 Task: Add an event with the title Casual Team Building Retreat: Outdoor Activities, date '2023/12/13', time 8:00 AM to 10:00 AM, logged in from the account softage.10@softage.netand send the event invitation to softage.8@softage.net and softage.1@softage.net. Set a reminder for the event 1 hour before
Action: Mouse moved to (95, 105)
Screenshot: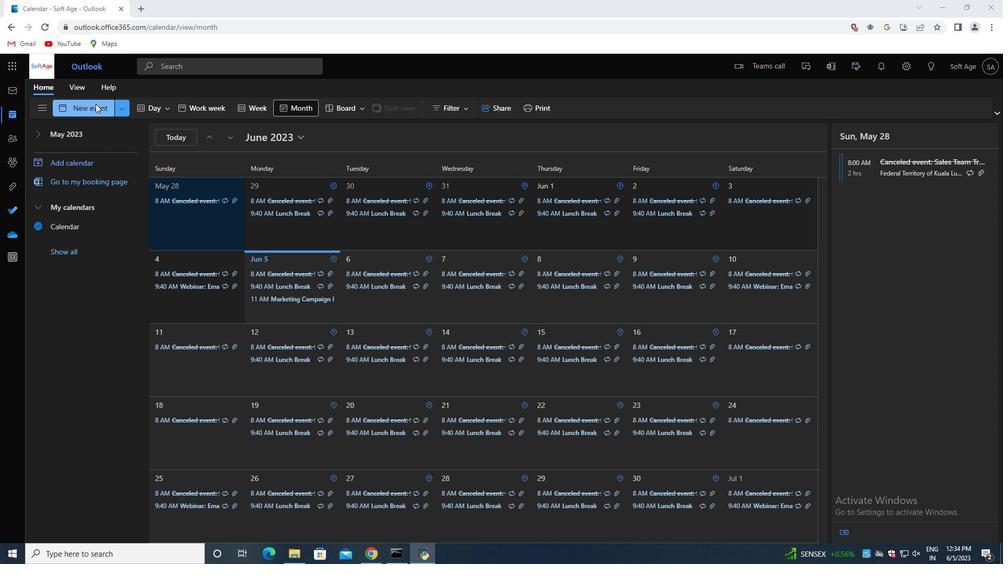 
Action: Mouse pressed left at (95, 105)
Screenshot: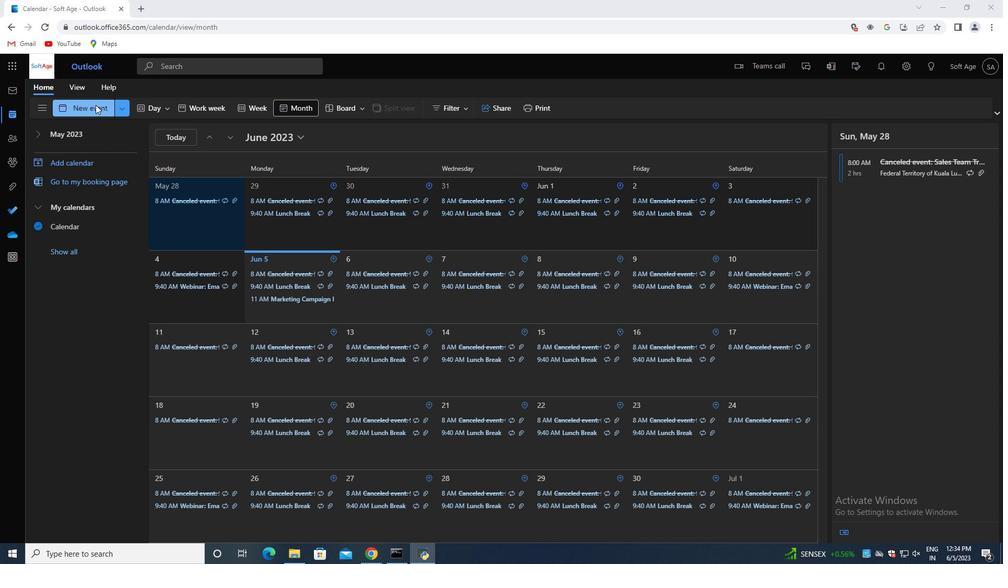 
Action: Mouse moved to (264, 174)
Screenshot: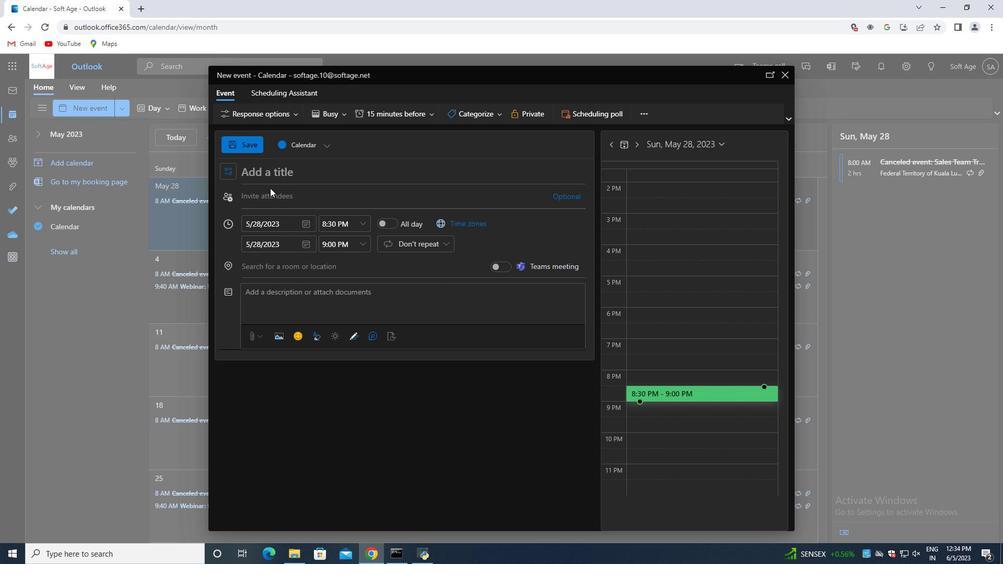 
Action: Mouse pressed left at (264, 174)
Screenshot: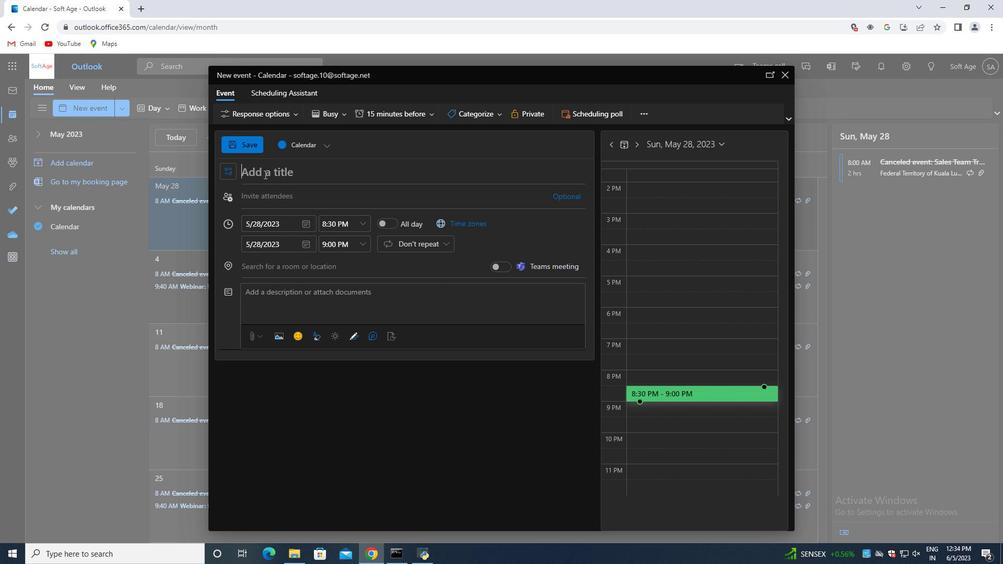 
Action: Key pressed <Key.shift>Casual<Key.space><Key.shift>Team<Key.space><Key.shift><Key.shift><Key.shift><Key.shift><Key.shift><Key.shift><Key.shift><Key.shift>Building<Key.space><Key.shift>Retreat<Key.shift_r>:<Key.space><Key.shift>Outdoor<Key.space><Key.shift>Activities
Screenshot: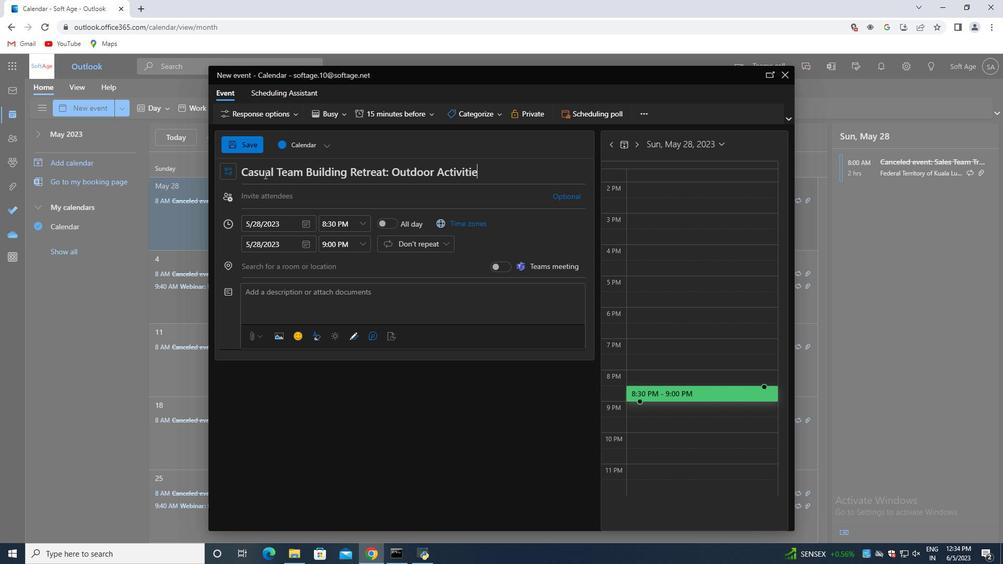 
Action: Mouse moved to (307, 223)
Screenshot: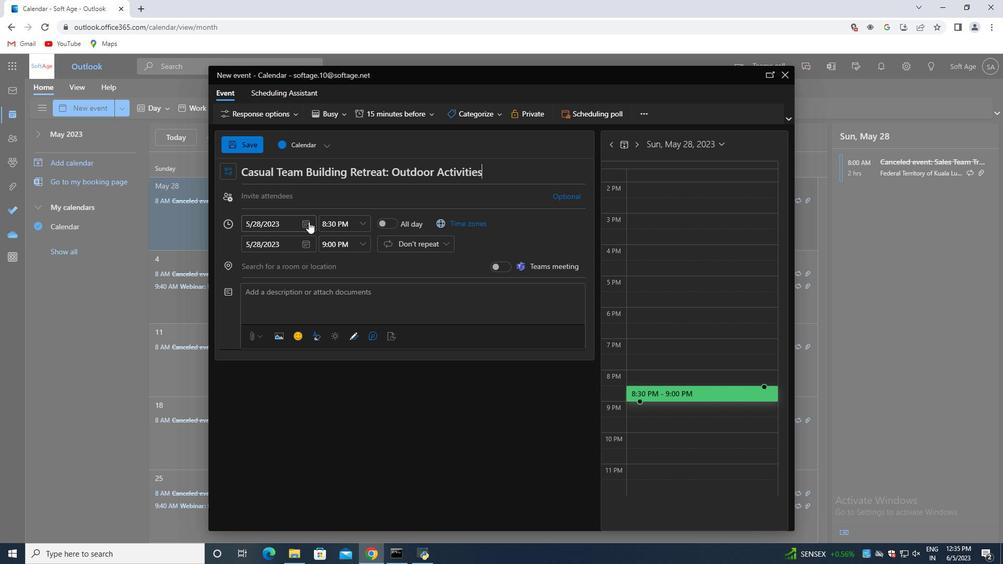 
Action: Mouse pressed left at (307, 223)
Screenshot: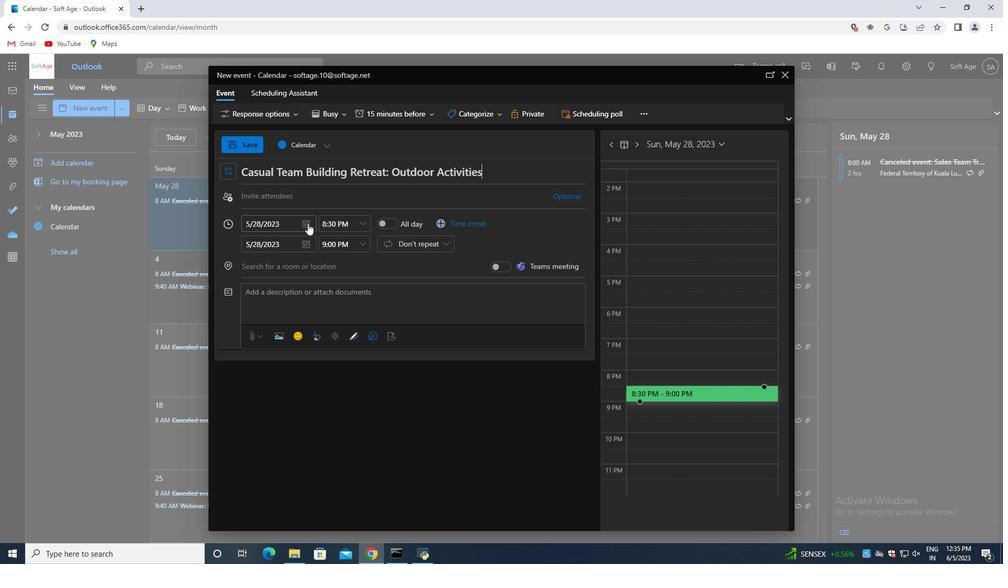 
Action: Mouse moved to (341, 243)
Screenshot: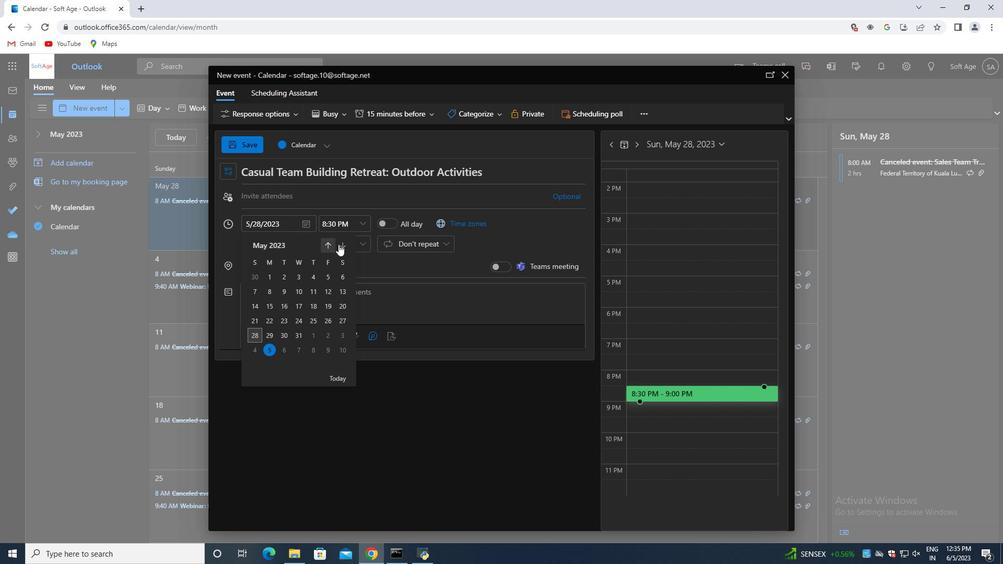 
Action: Mouse pressed left at (341, 243)
Screenshot: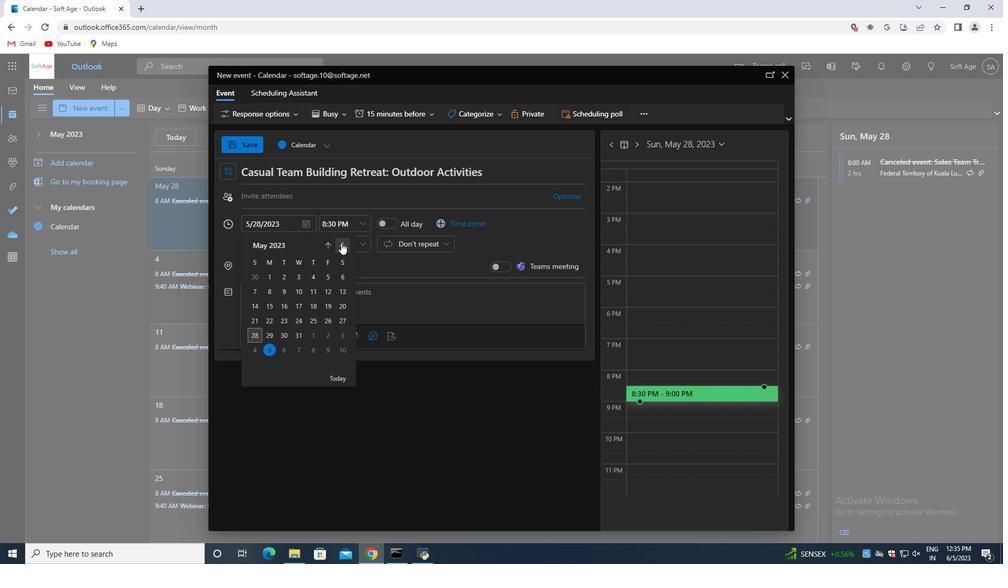 
Action: Mouse pressed left at (341, 243)
Screenshot: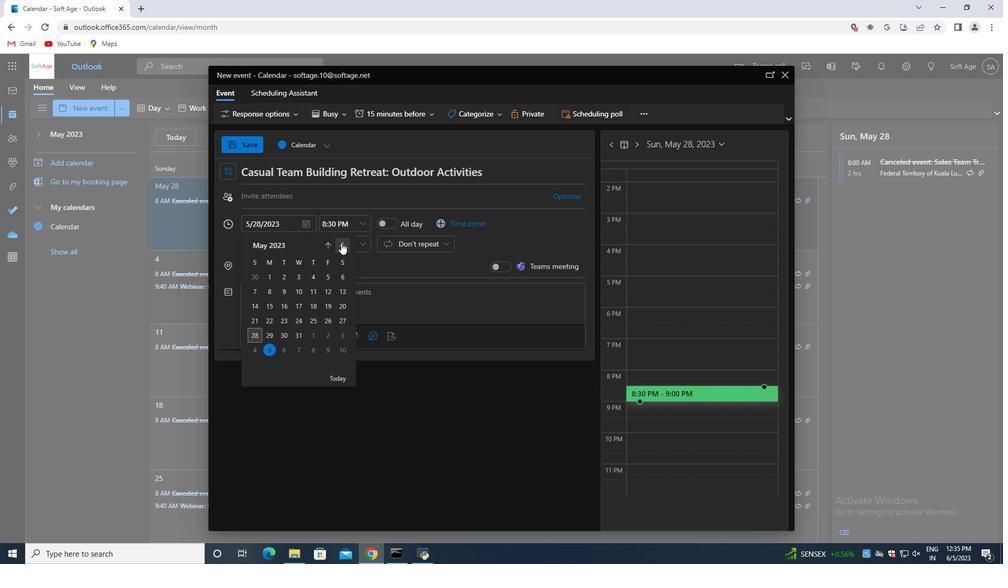 
Action: Mouse pressed left at (341, 243)
Screenshot: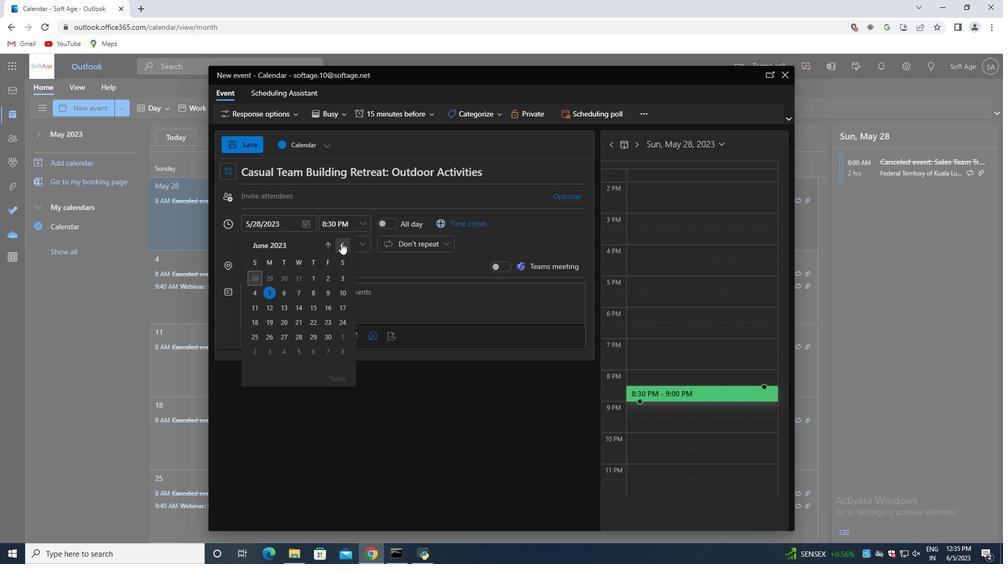 
Action: Mouse pressed left at (341, 243)
Screenshot: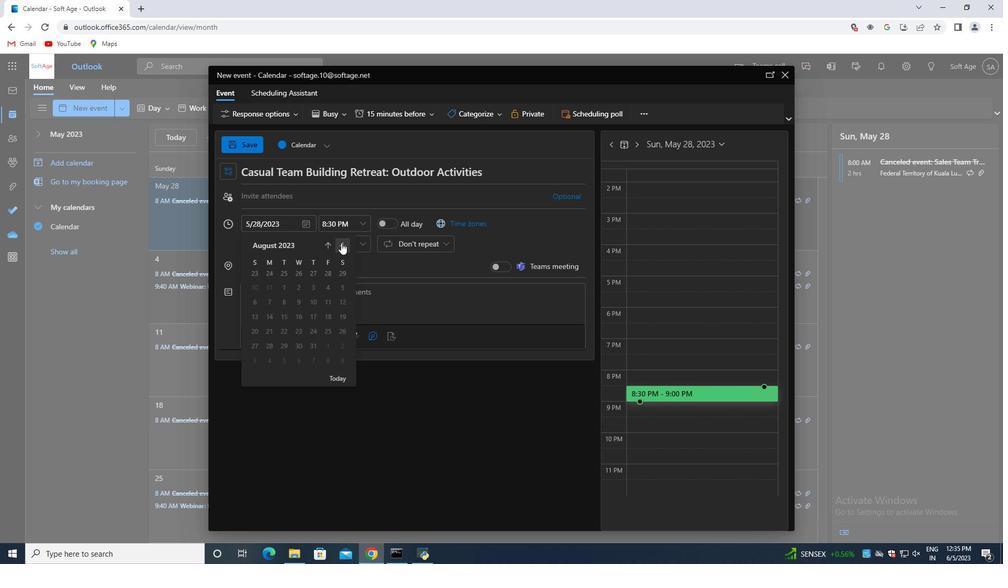 
Action: Mouse pressed left at (341, 243)
Screenshot: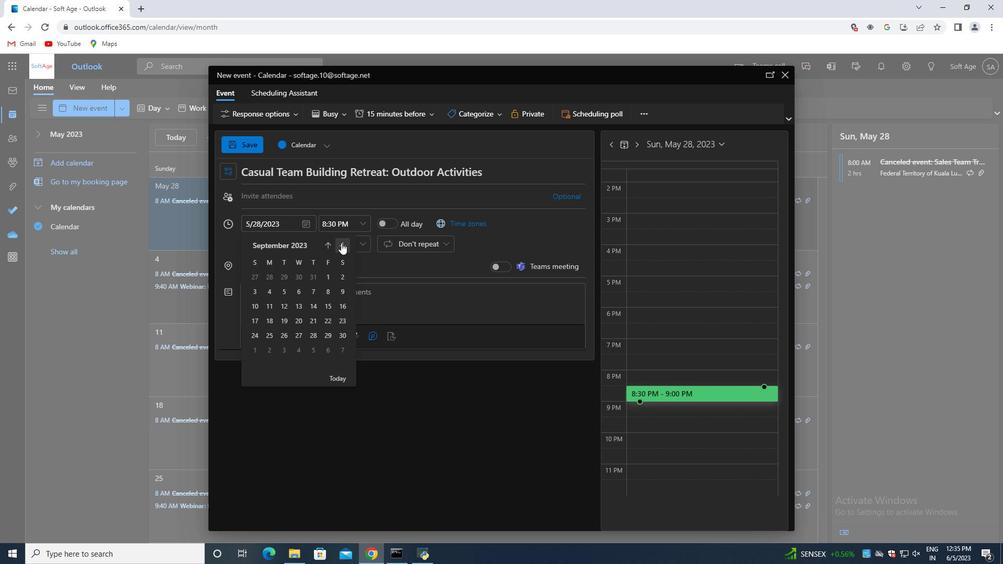 
Action: Mouse pressed left at (341, 243)
Screenshot: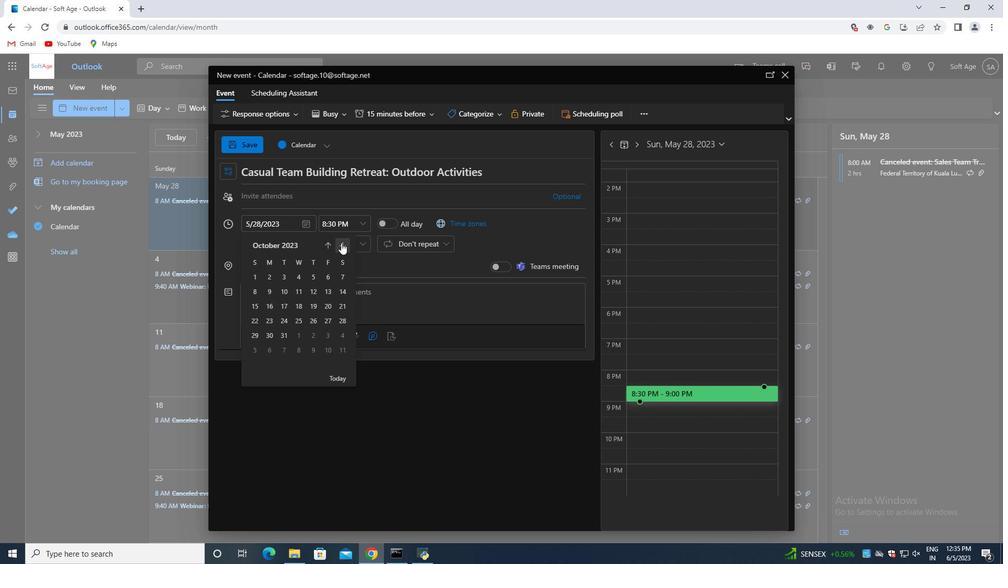 
Action: Mouse pressed left at (341, 243)
Screenshot: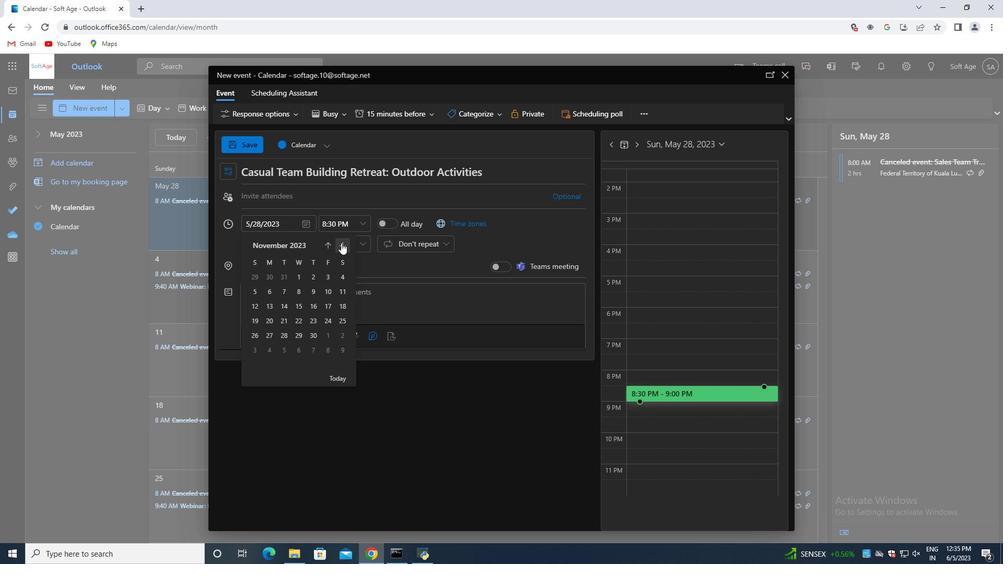 
Action: Mouse moved to (298, 304)
Screenshot: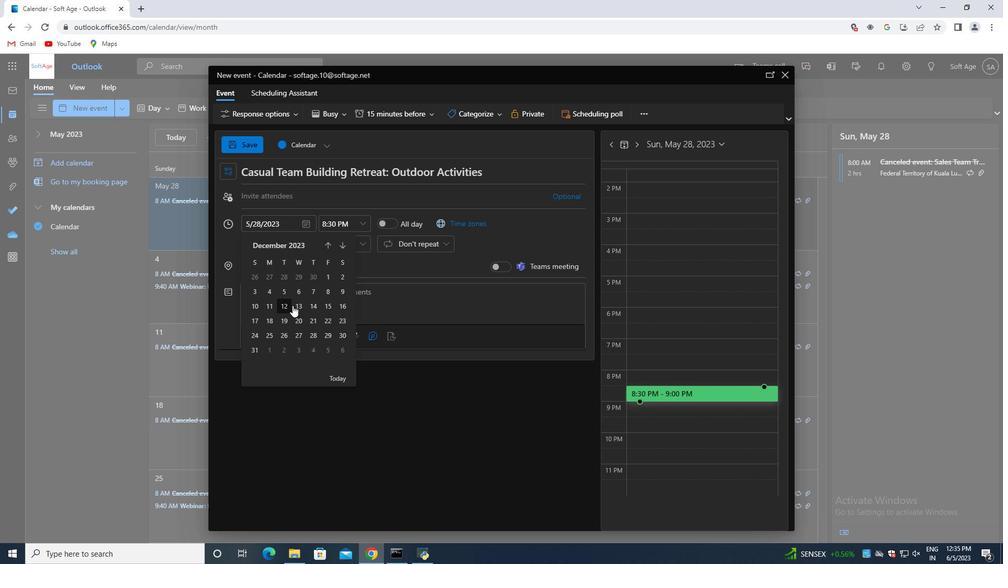 
Action: Mouse pressed left at (298, 304)
Screenshot: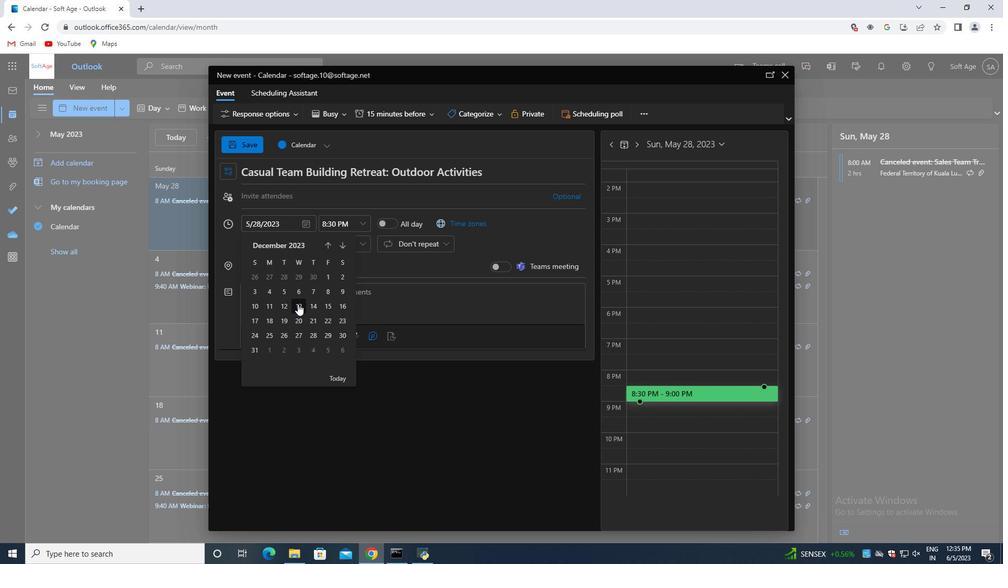 
Action: Mouse moved to (364, 225)
Screenshot: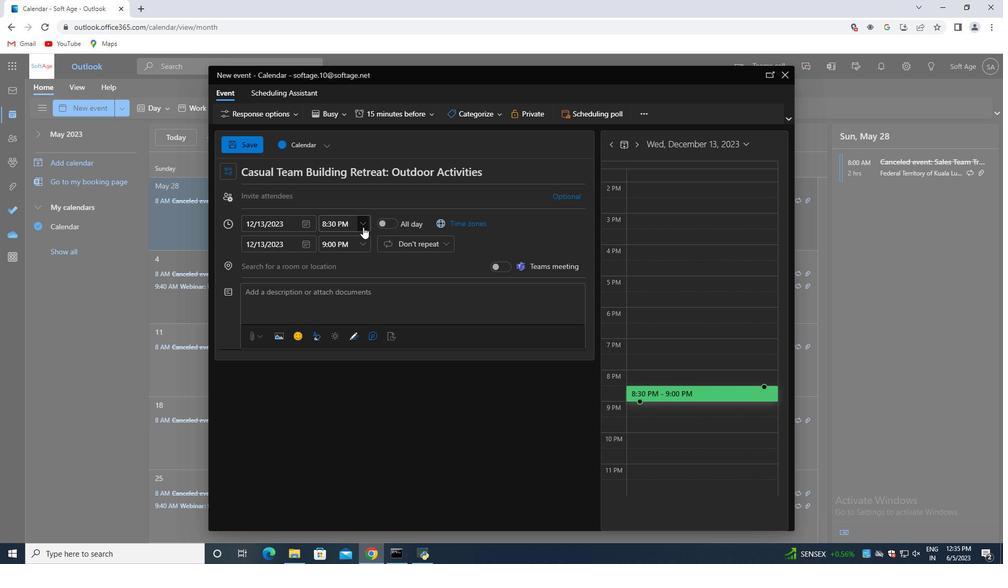 
Action: Mouse pressed left at (364, 225)
Screenshot: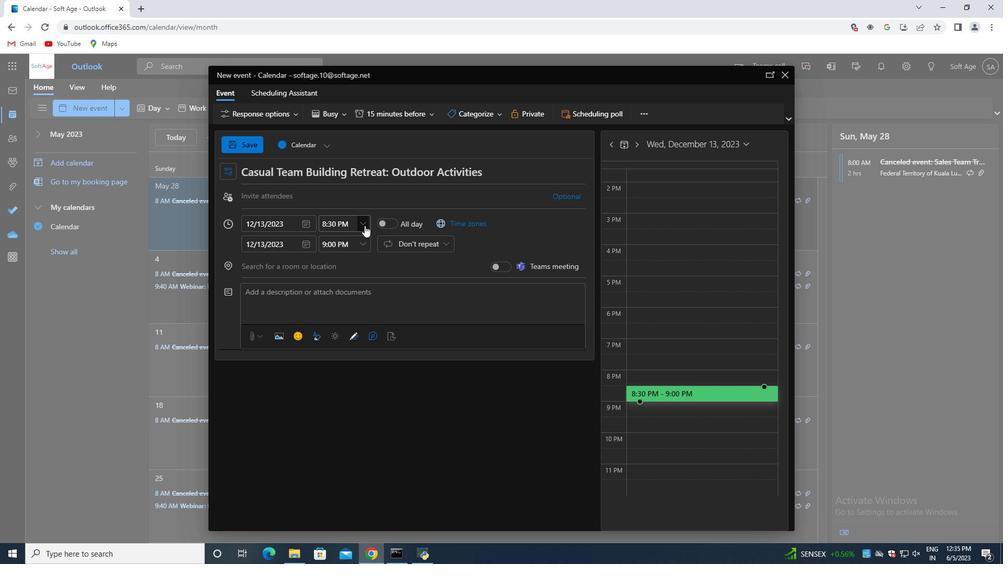 
Action: Mouse moved to (374, 234)
Screenshot: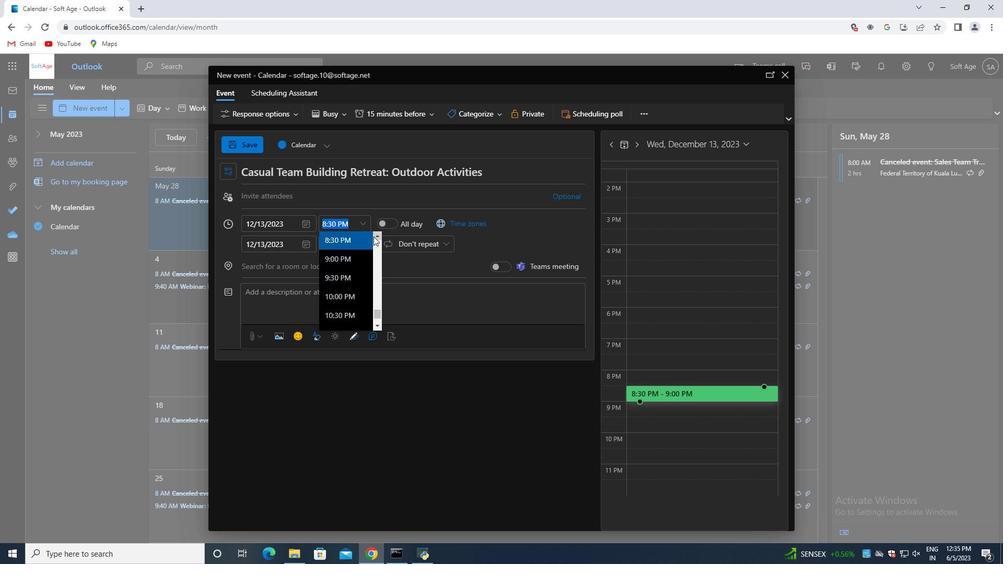 
Action: Mouse pressed left at (374, 234)
Screenshot: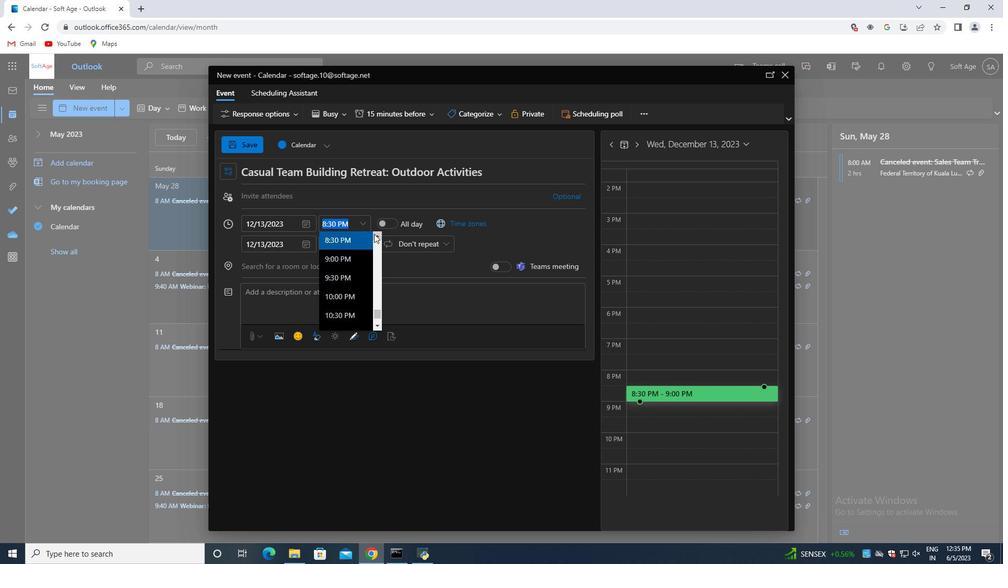 
Action: Mouse pressed left at (374, 234)
Screenshot: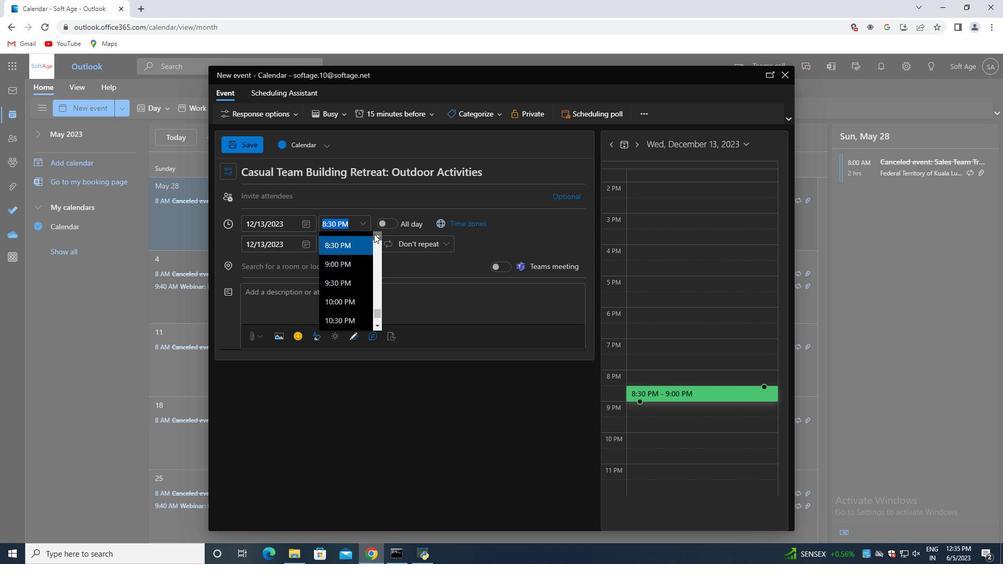 
Action: Mouse pressed left at (374, 234)
Screenshot: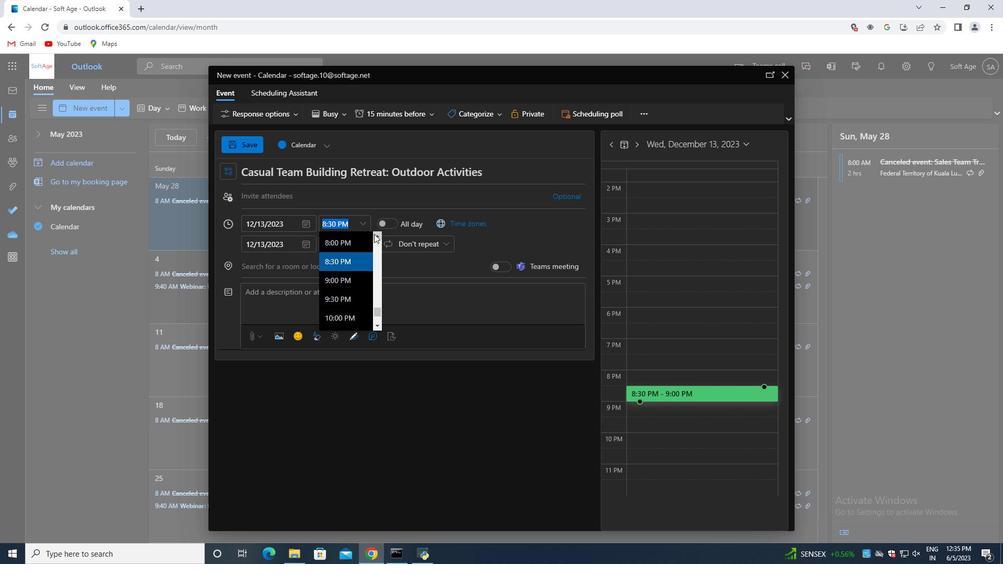 
Action: Mouse pressed left at (374, 234)
Screenshot: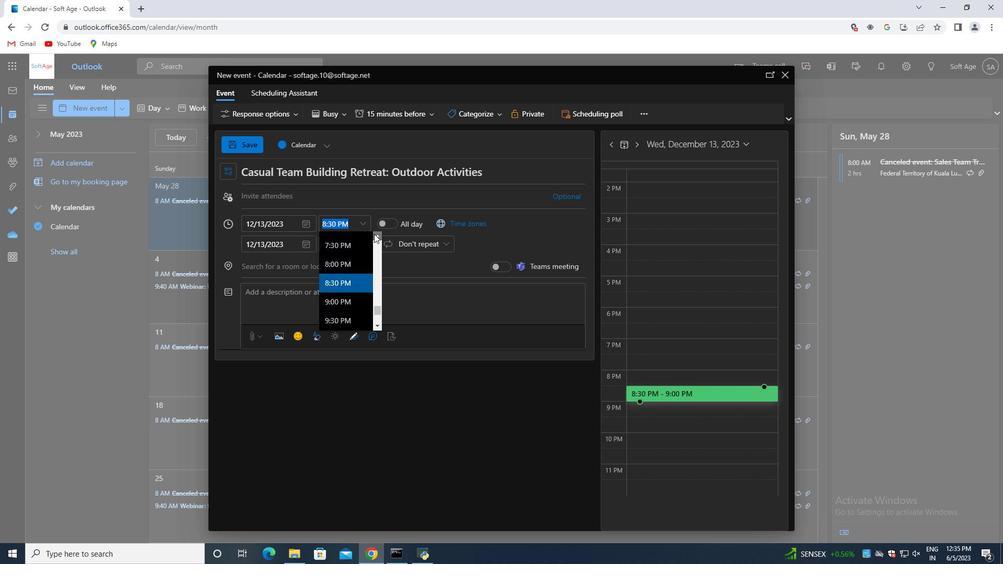
Action: Mouse pressed left at (374, 234)
Screenshot: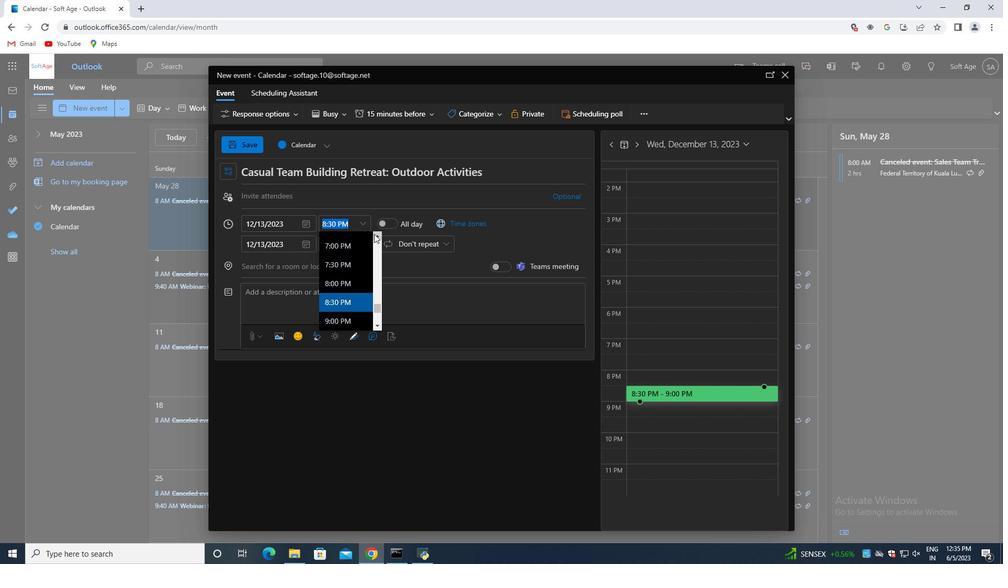 
Action: Mouse pressed left at (374, 234)
Screenshot: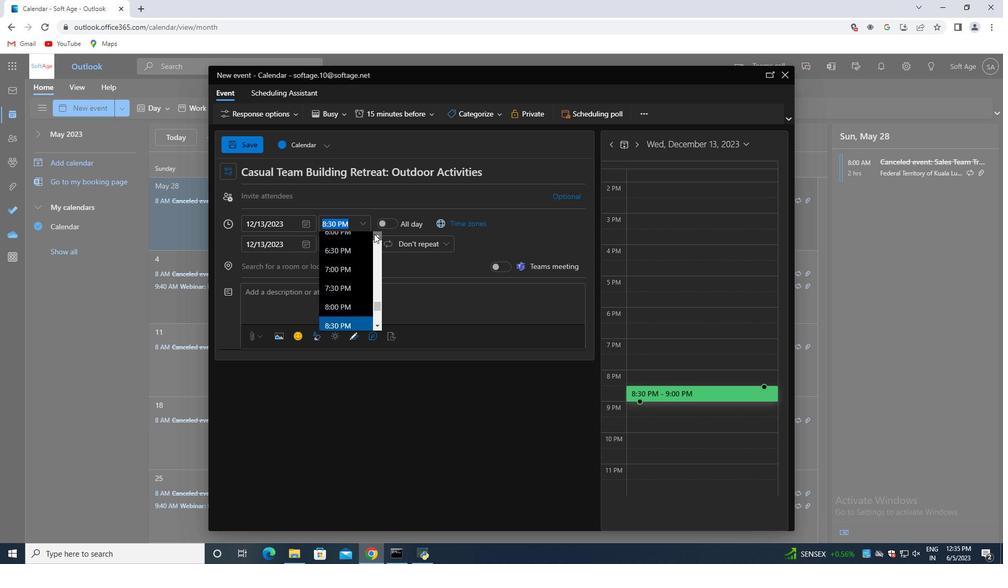 
Action: Mouse pressed left at (374, 234)
Screenshot: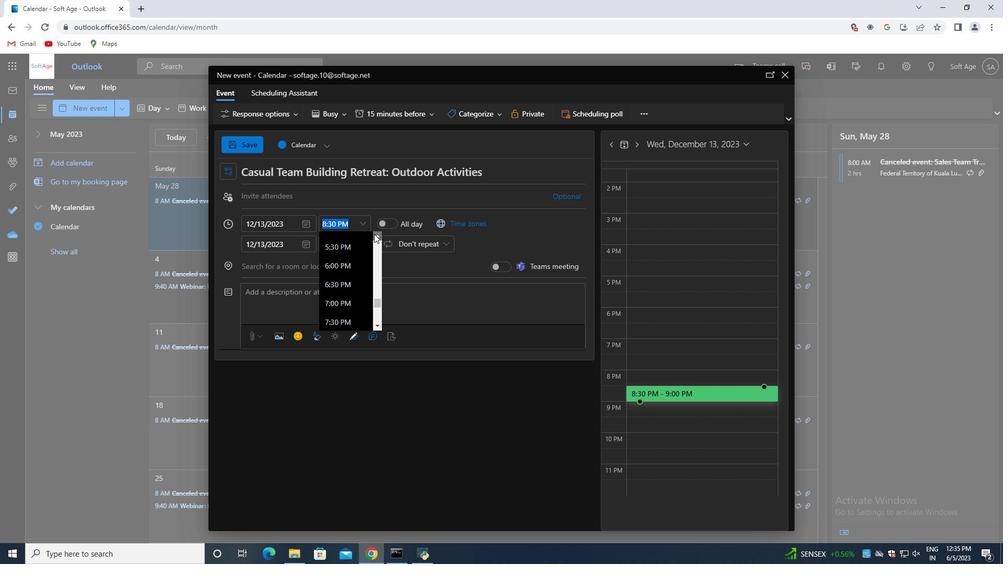 
Action: Mouse pressed left at (374, 234)
Screenshot: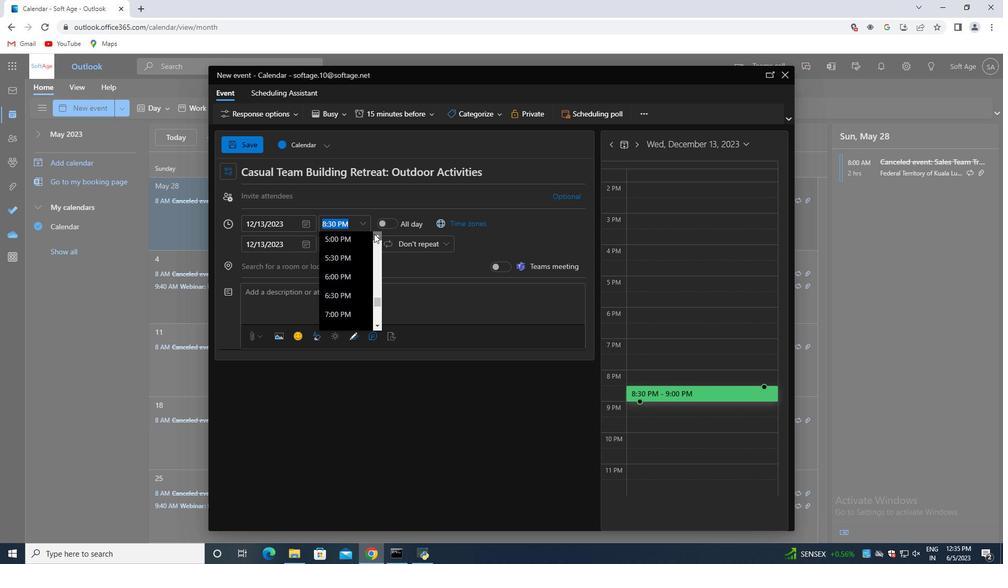 
Action: Mouse pressed left at (374, 234)
Screenshot: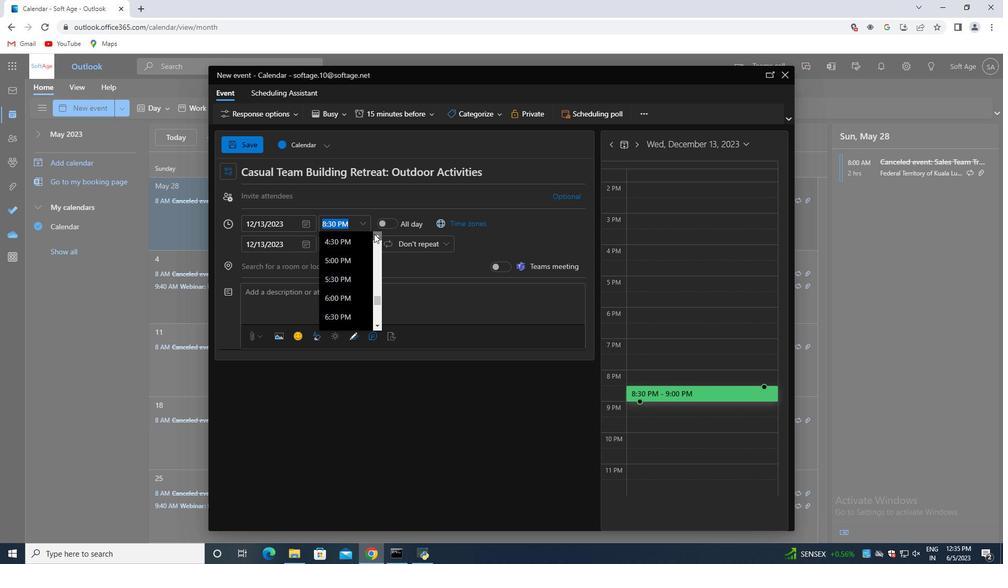 
Action: Mouse pressed left at (374, 234)
Screenshot: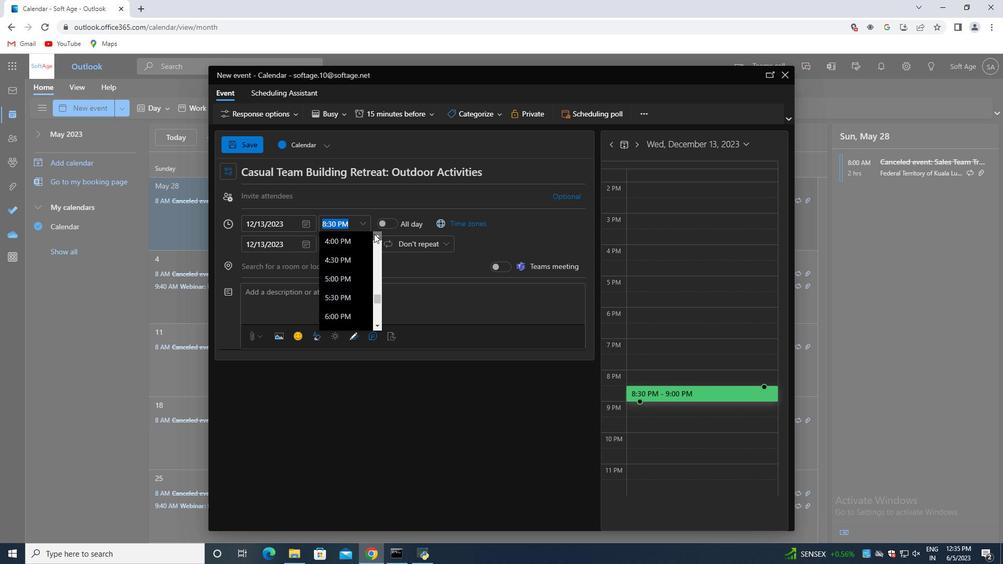 
Action: Mouse pressed left at (374, 234)
Screenshot: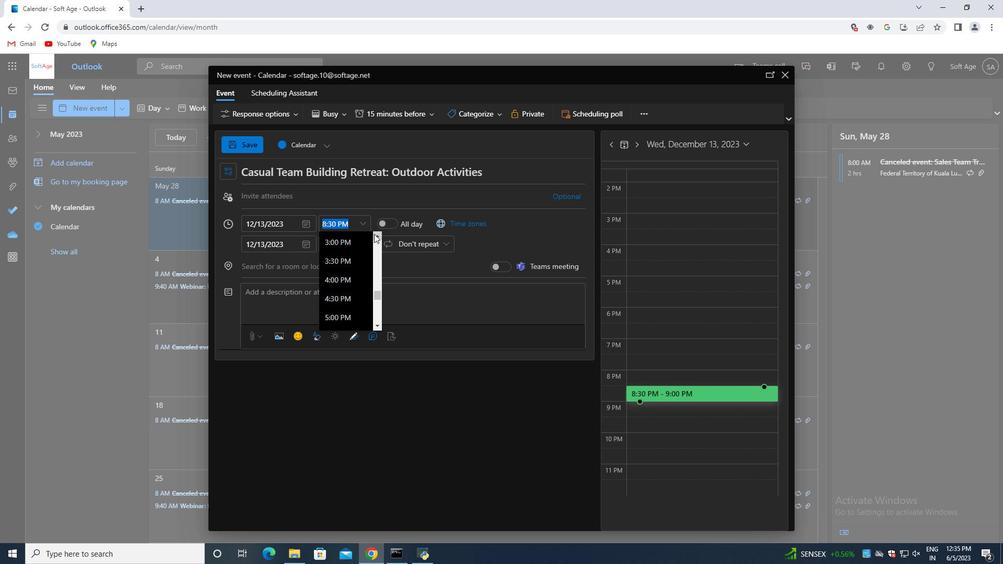 
Action: Mouse pressed left at (374, 234)
Screenshot: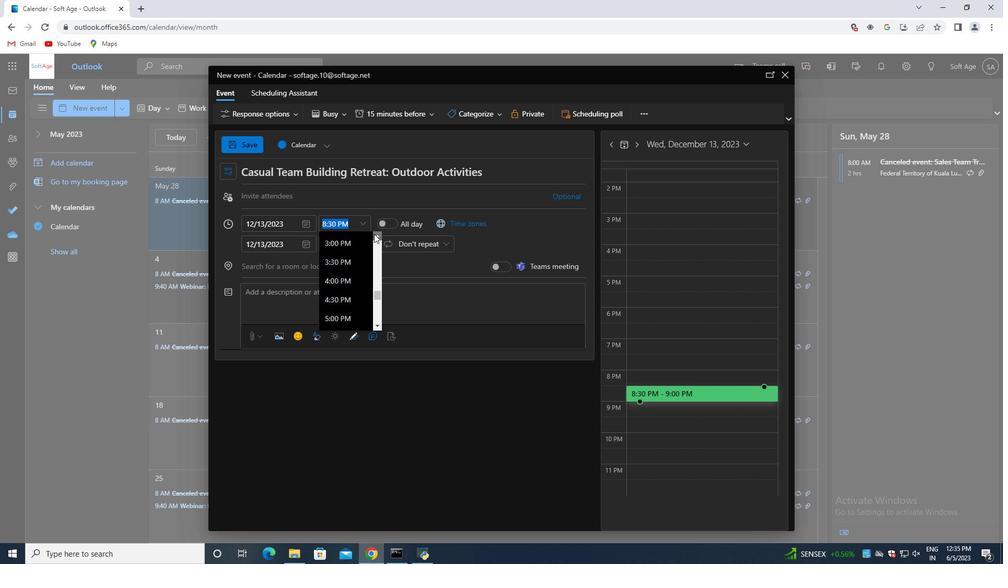 
Action: Mouse pressed left at (374, 234)
Screenshot: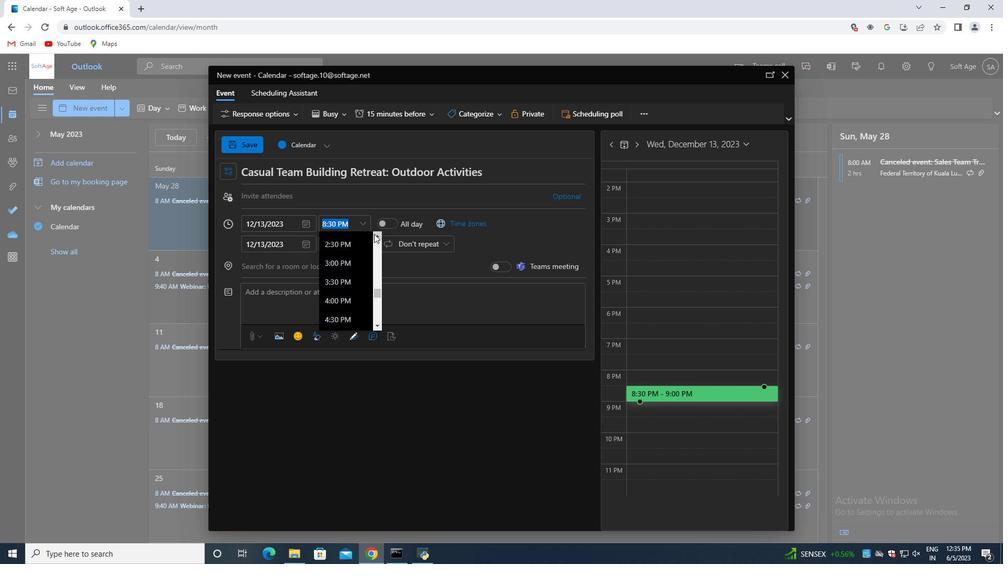 
Action: Mouse pressed left at (374, 234)
Screenshot: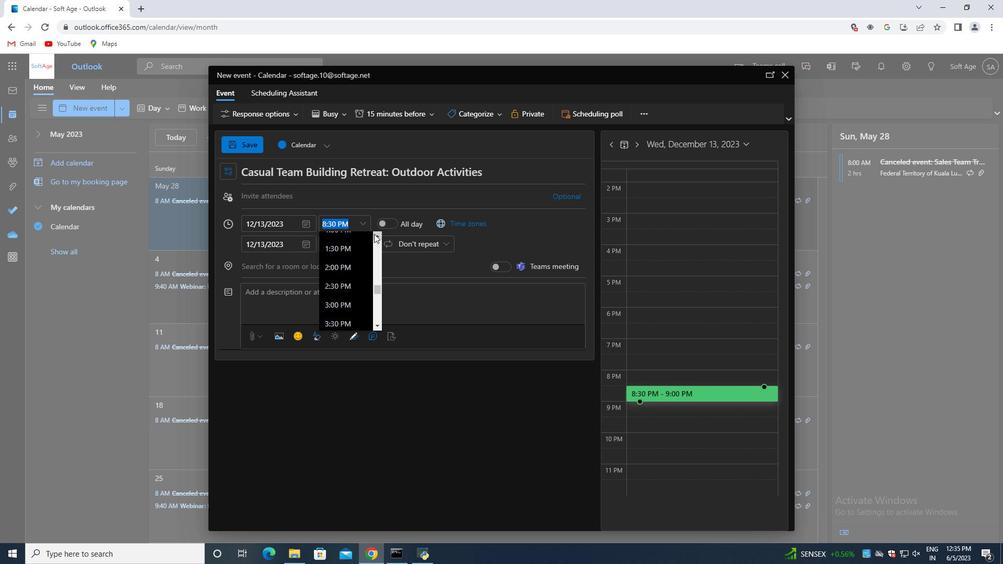 
Action: Mouse pressed left at (374, 234)
Screenshot: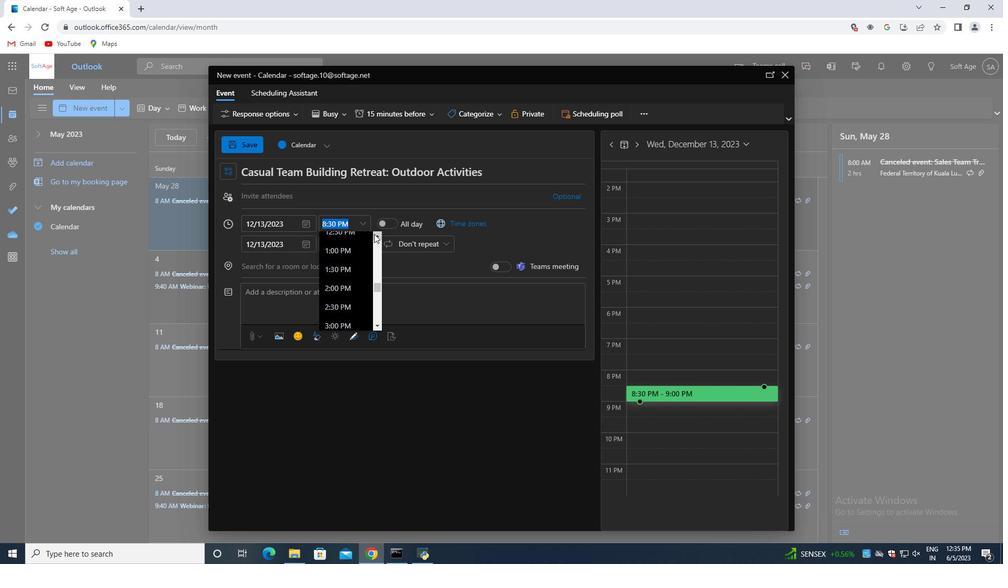 
Action: Mouse pressed left at (374, 234)
Screenshot: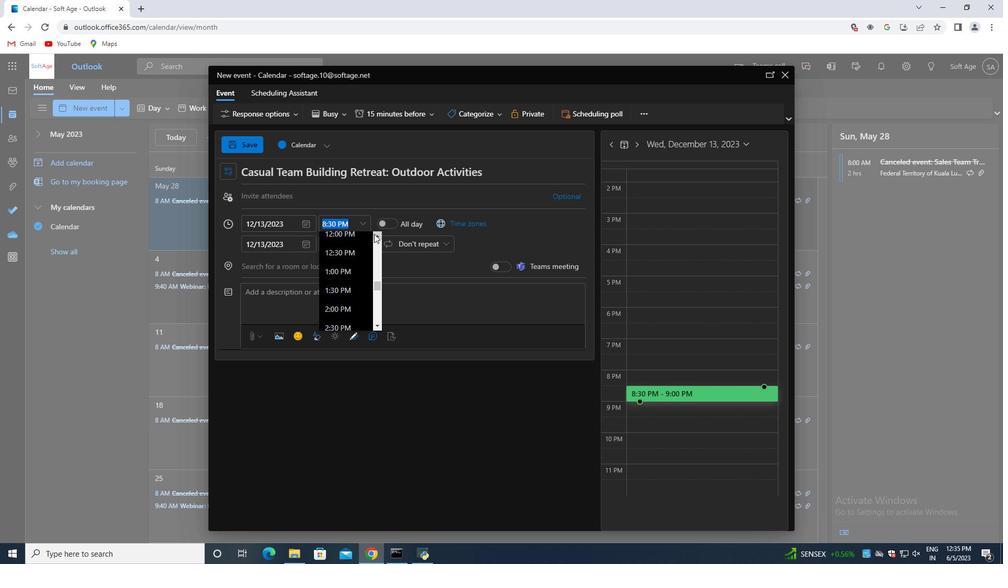 
Action: Mouse pressed left at (374, 234)
Screenshot: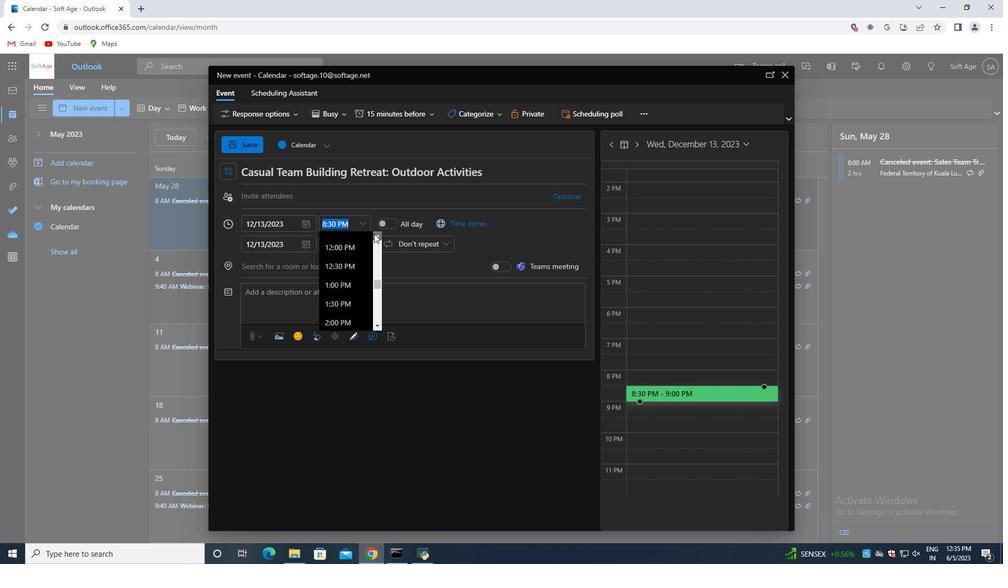 
Action: Mouse pressed left at (374, 234)
Screenshot: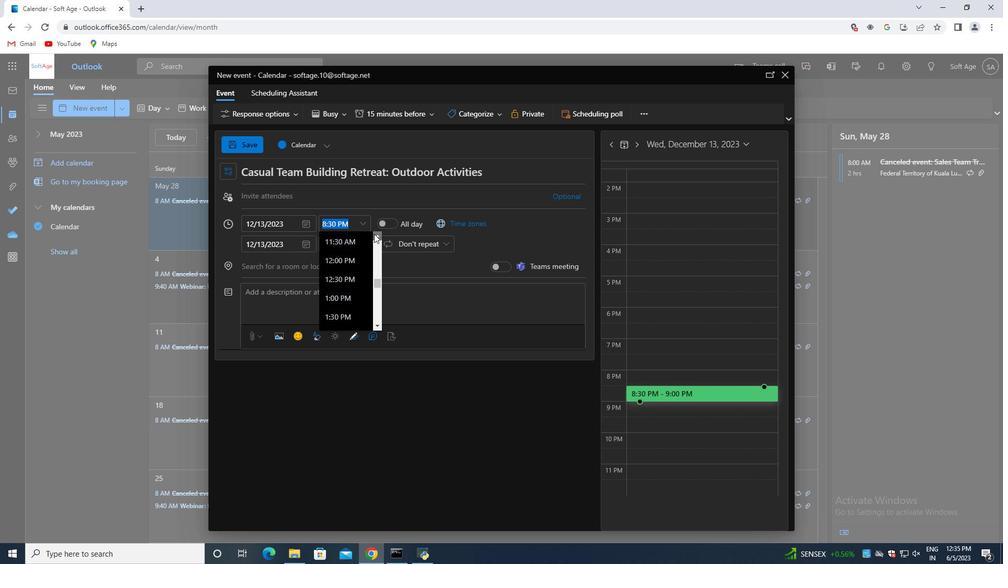
Action: Mouse pressed left at (374, 234)
Screenshot: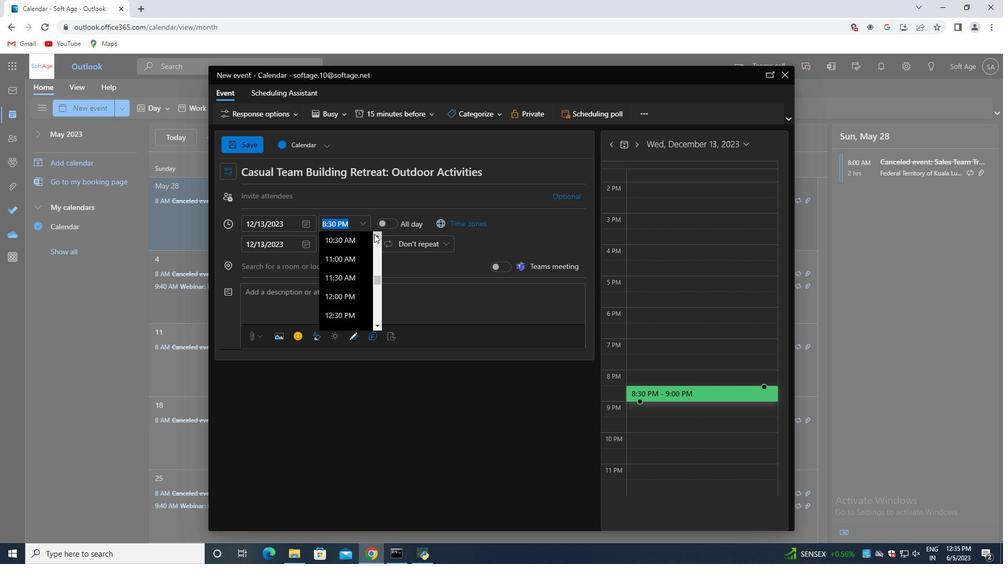 
Action: Mouse pressed left at (374, 234)
Screenshot: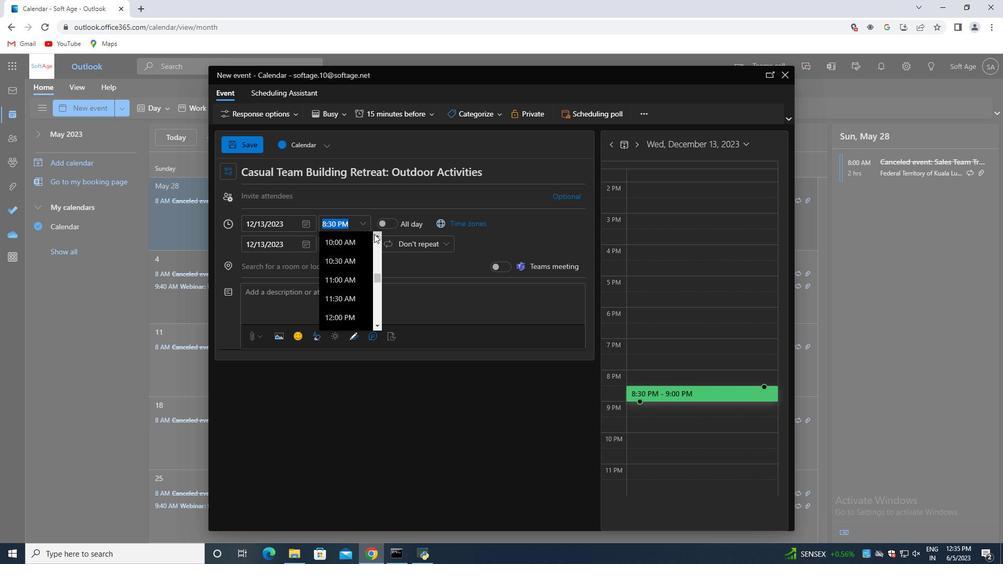 
Action: Mouse pressed left at (374, 234)
Screenshot: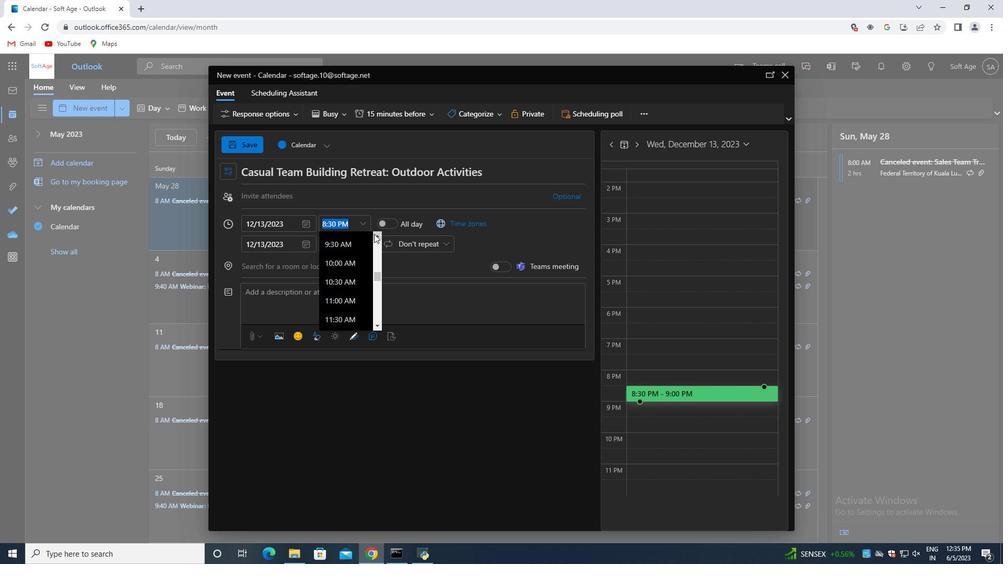 
Action: Mouse pressed left at (374, 234)
Screenshot: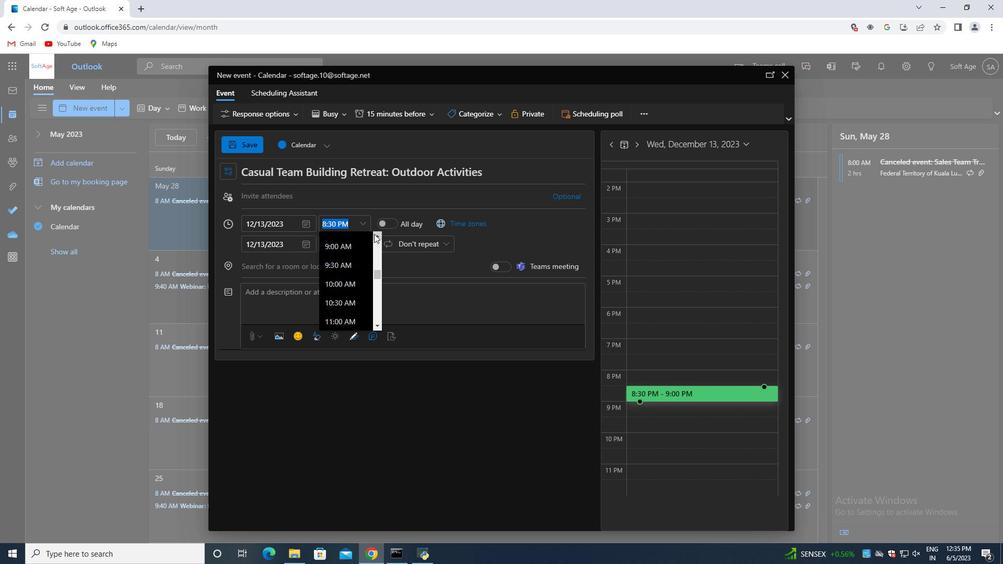 
Action: Mouse pressed left at (374, 234)
Screenshot: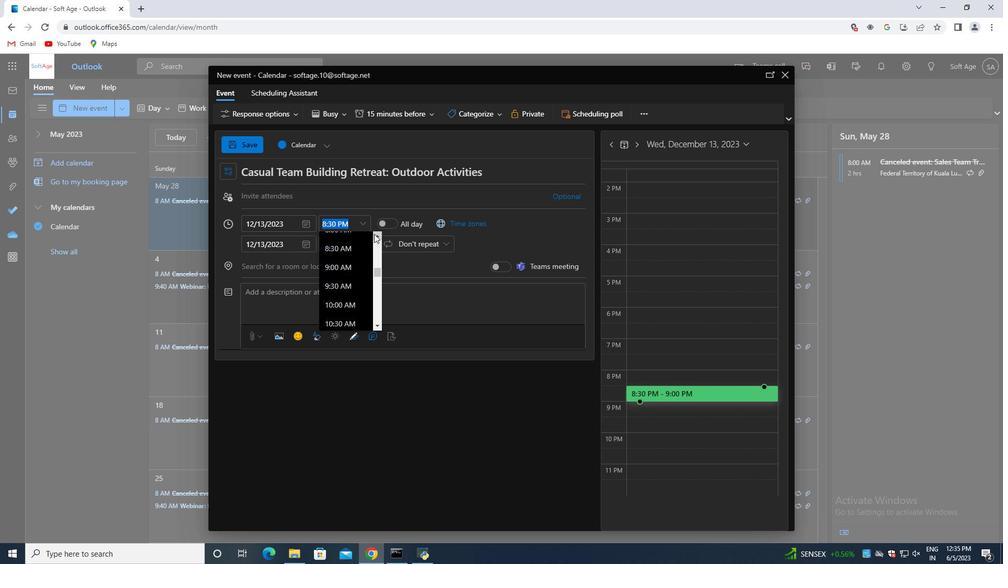 
Action: Mouse moved to (346, 254)
Screenshot: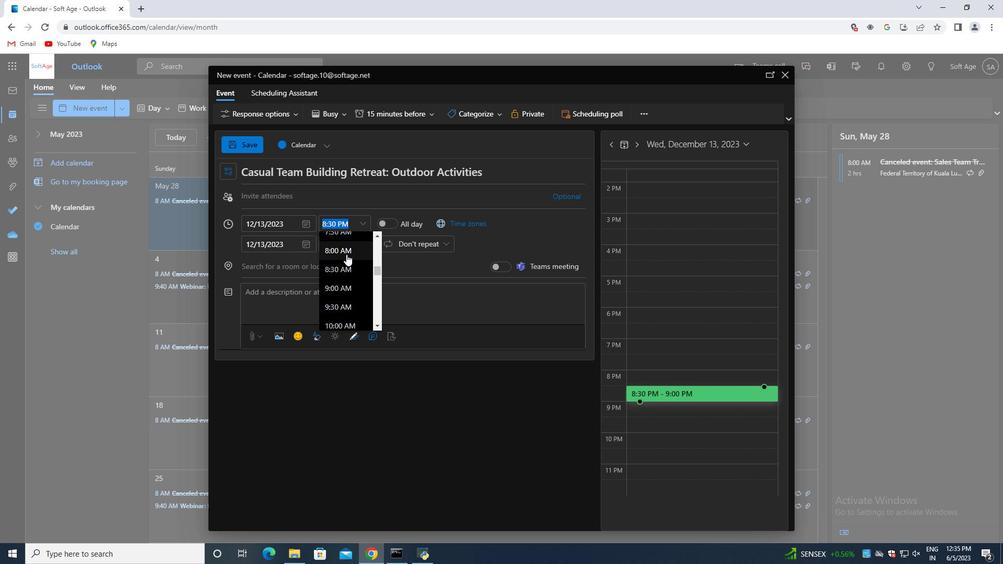 
Action: Mouse pressed left at (346, 254)
Screenshot: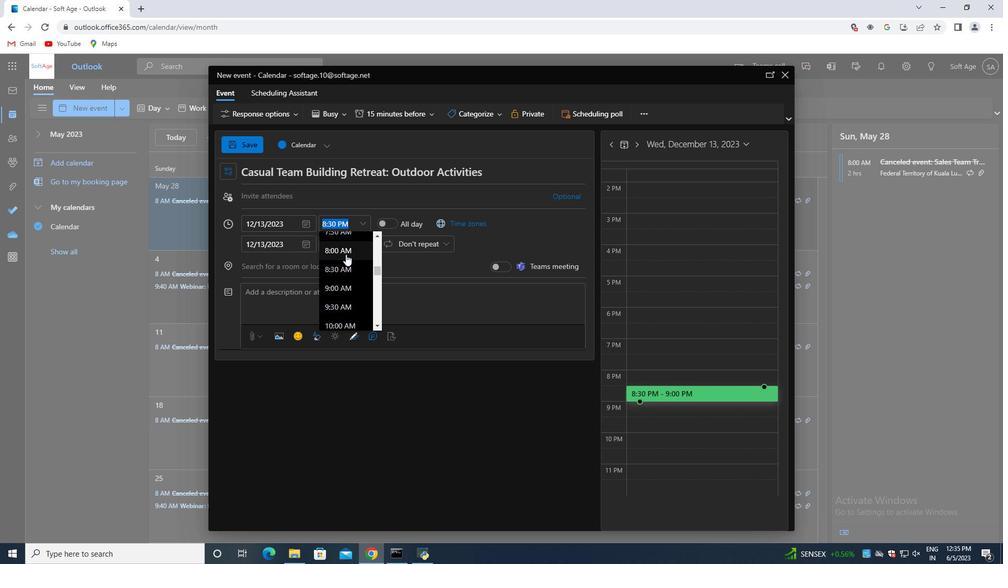 
Action: Mouse moved to (360, 245)
Screenshot: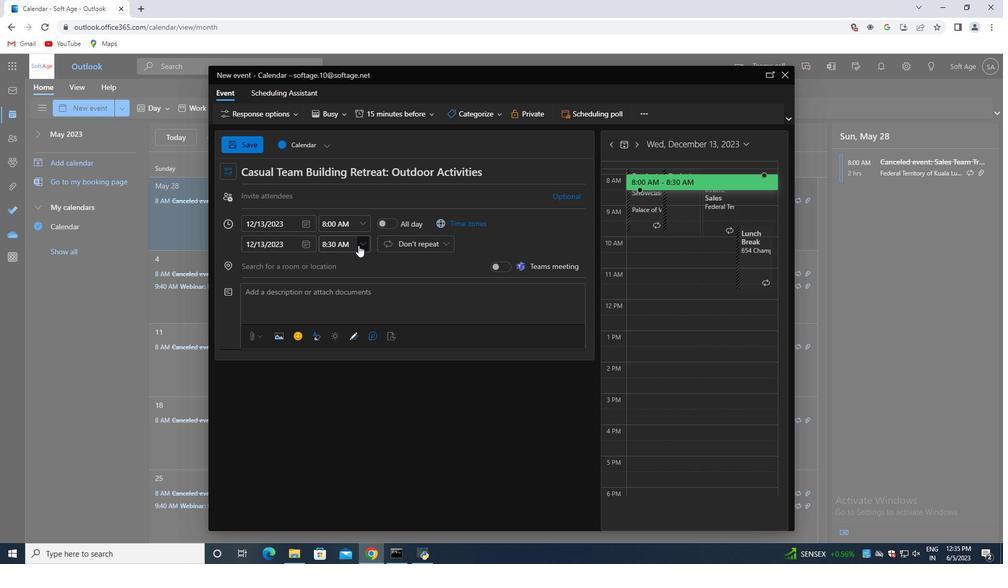 
Action: Mouse pressed left at (360, 245)
Screenshot: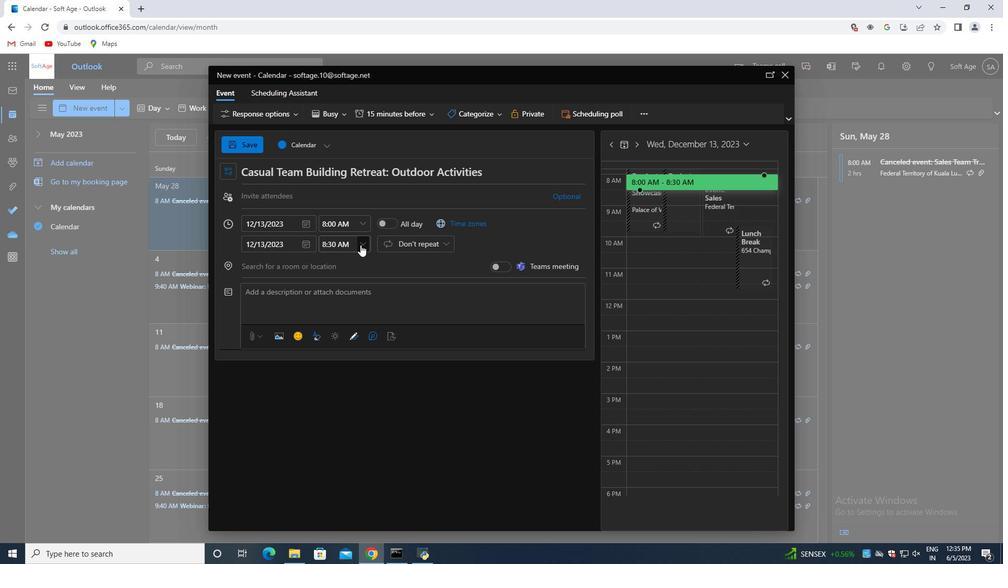 
Action: Mouse moved to (346, 315)
Screenshot: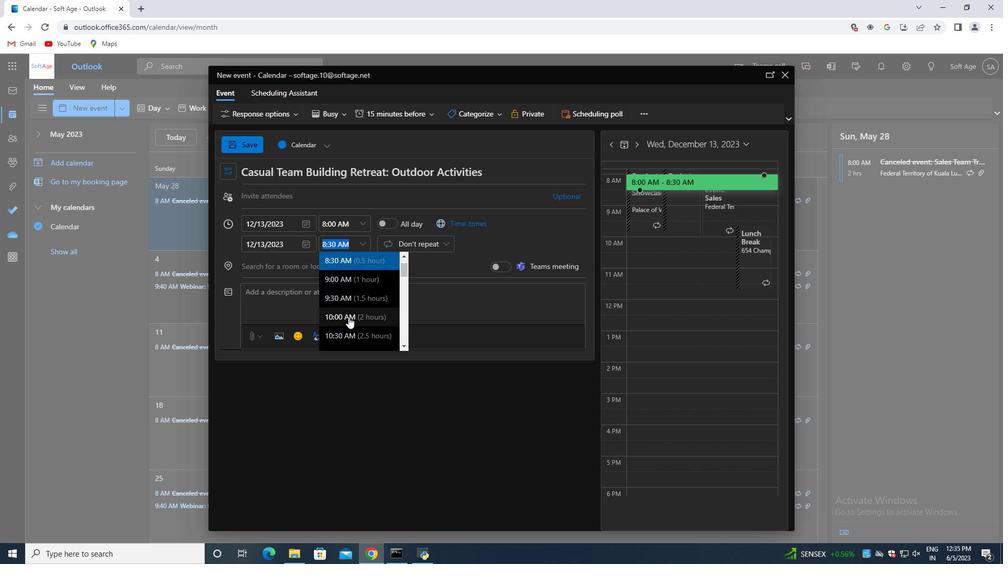 
Action: Mouse pressed left at (346, 315)
Screenshot: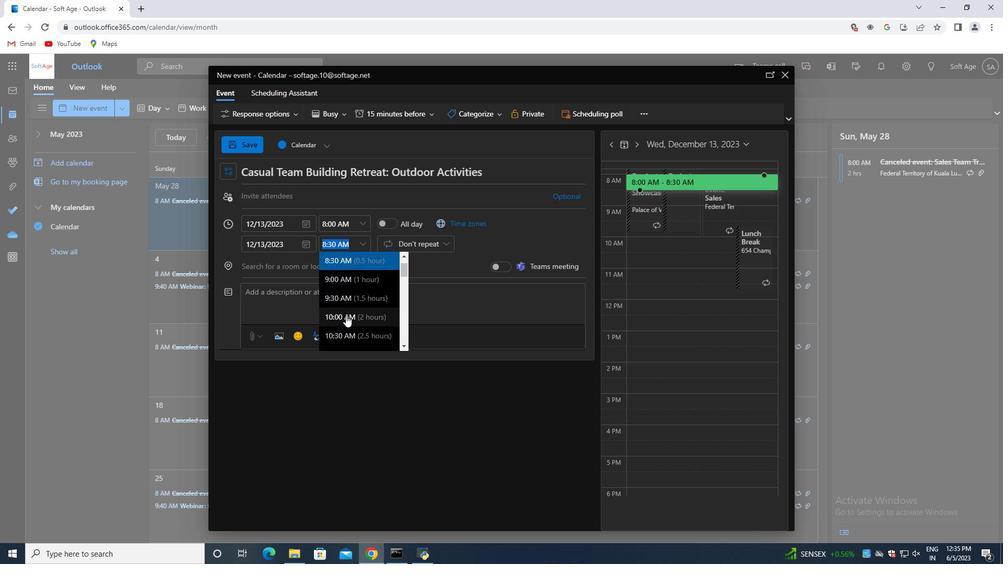 
Action: Mouse moved to (297, 197)
Screenshot: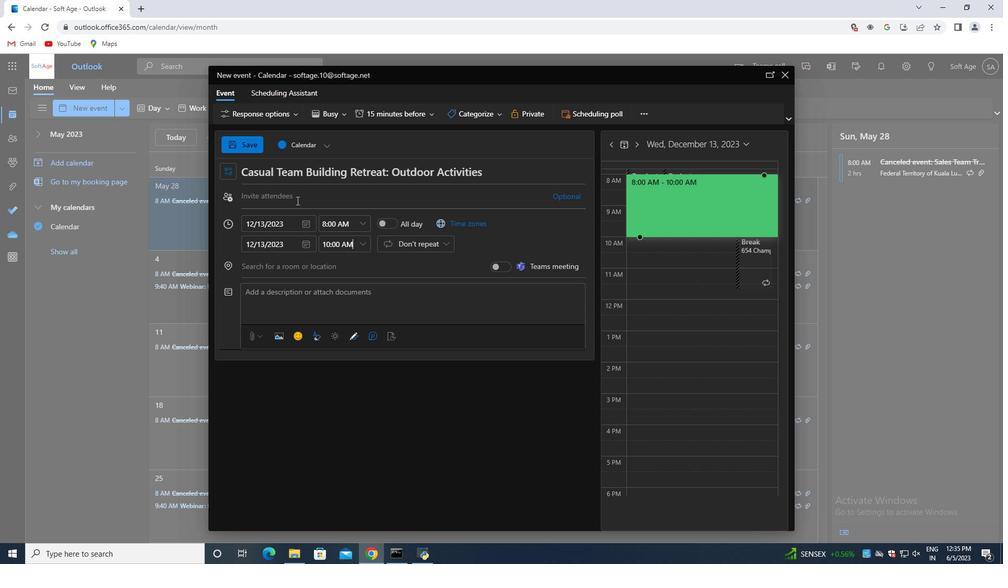 
Action: Mouse pressed left at (297, 197)
Screenshot: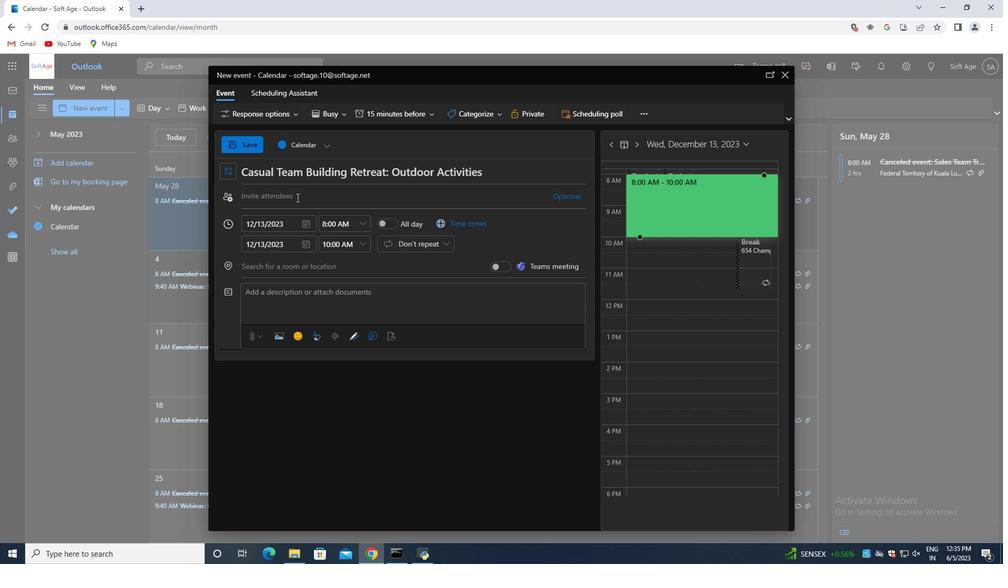 
Action: Key pressed softage.8<Key.shift>@softage.net<Key.enter>softage.1<Key.shift>@softage.net<Key.enter>
Screenshot: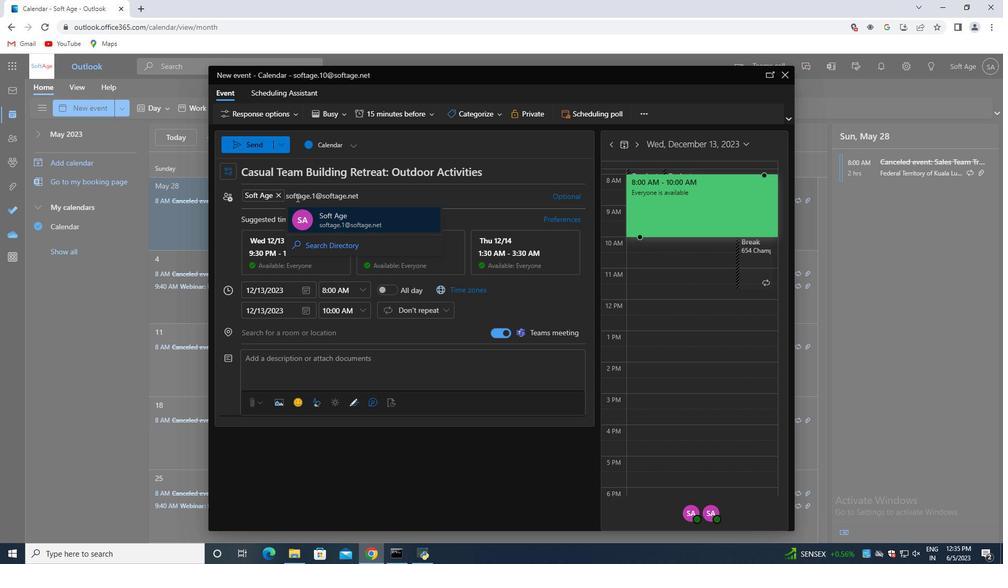 
Action: Mouse moved to (392, 112)
Screenshot: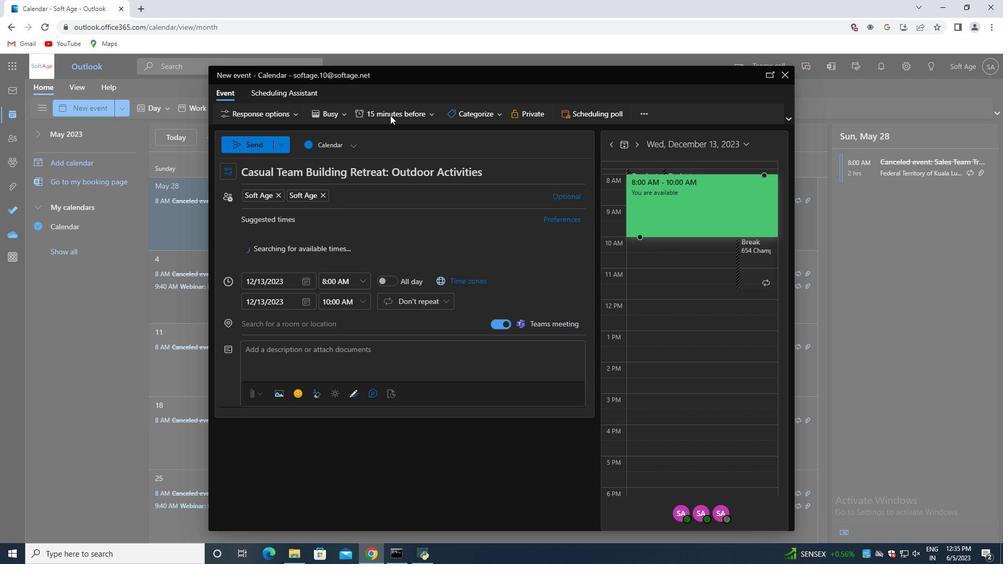
Action: Mouse pressed left at (392, 112)
Screenshot: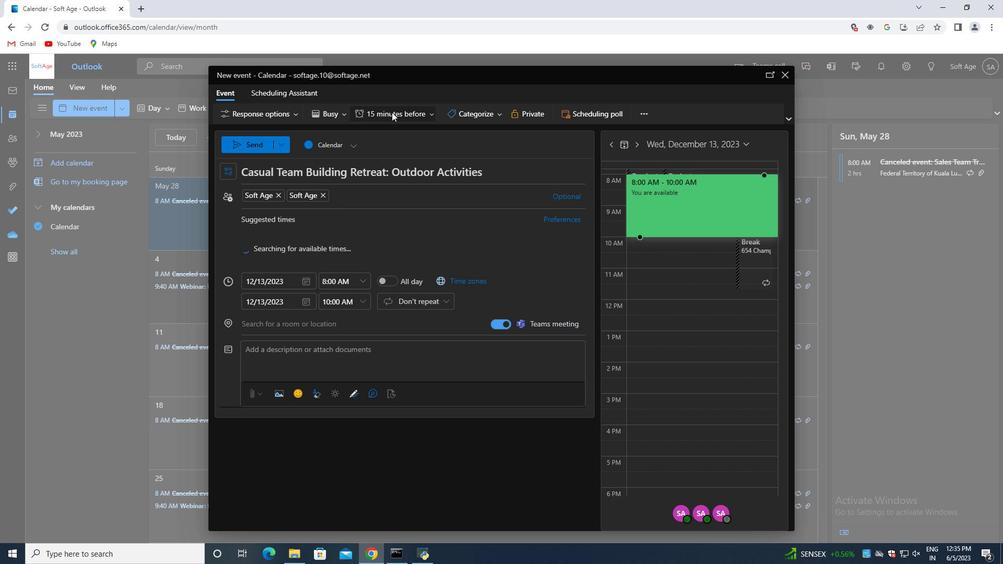 
Action: Mouse moved to (386, 232)
Screenshot: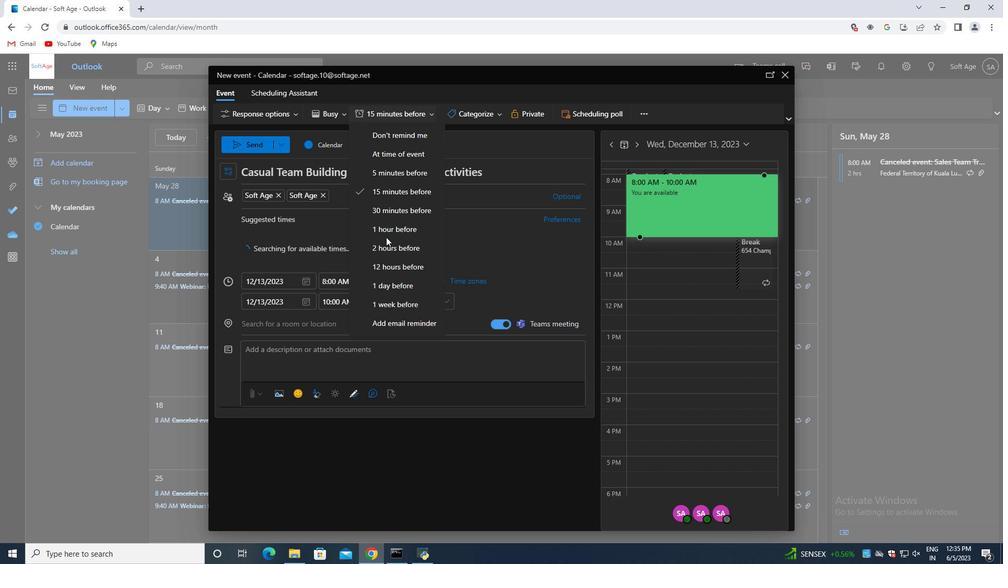 
Action: Mouse pressed left at (386, 232)
Screenshot: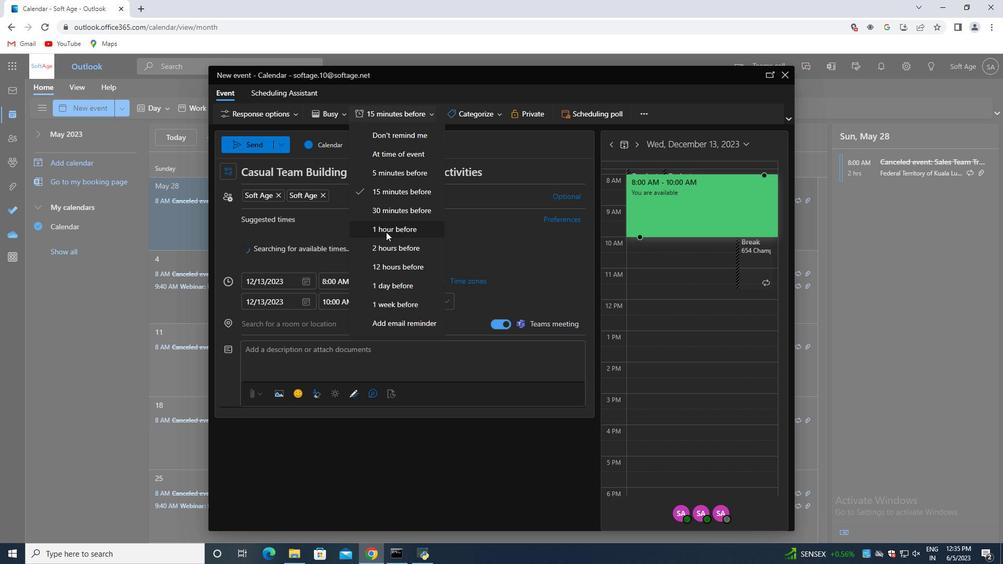 
Action: Mouse moved to (262, 145)
Screenshot: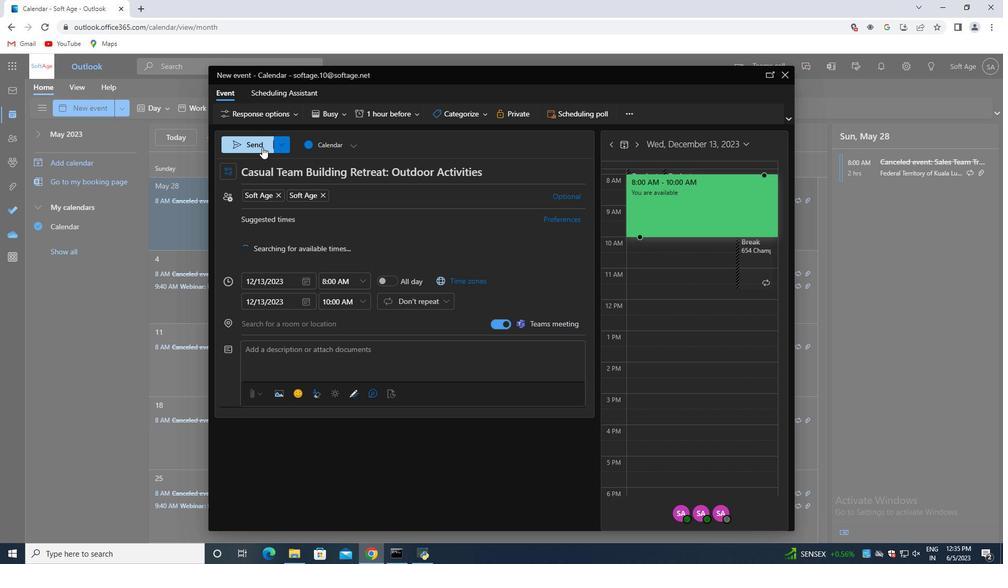
Action: Mouse pressed left at (262, 145)
Screenshot: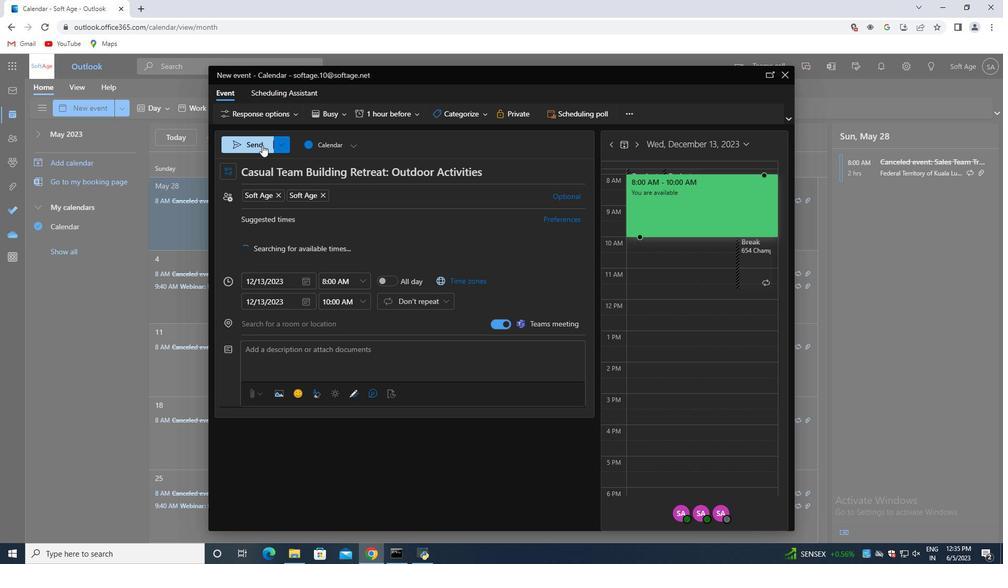 
